 Task: Filter the all files by the "Recent files"
Action: Mouse scrolled (250, 172) with delta (0, 0)
Screenshot: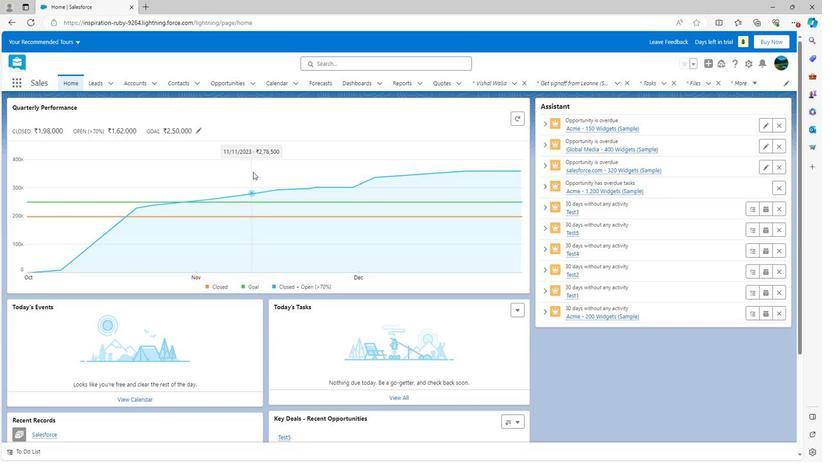 
Action: Mouse scrolled (250, 172) with delta (0, 0)
Screenshot: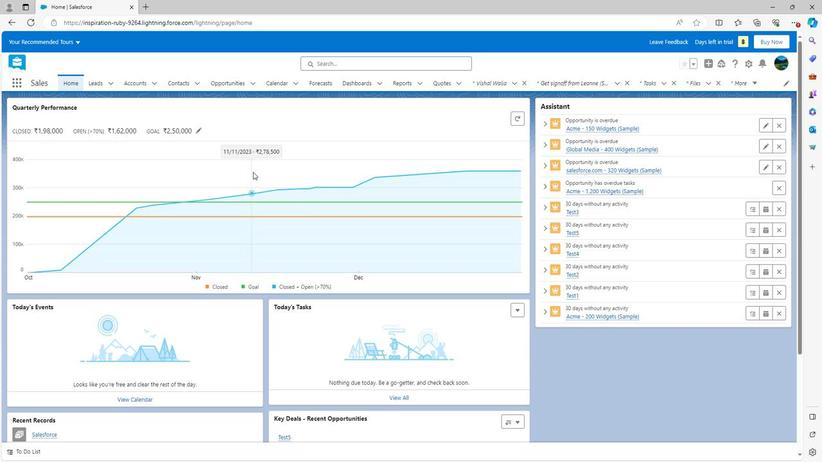 
Action: Mouse scrolled (250, 172) with delta (0, 0)
Screenshot: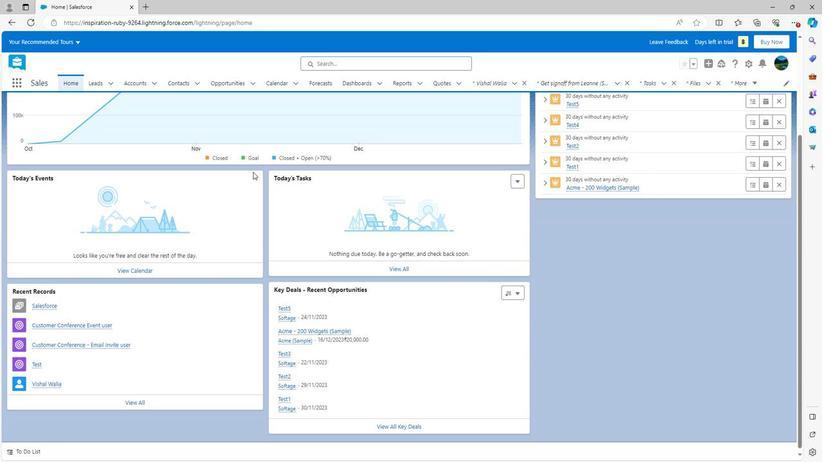
Action: Mouse scrolled (250, 172) with delta (0, 0)
Screenshot: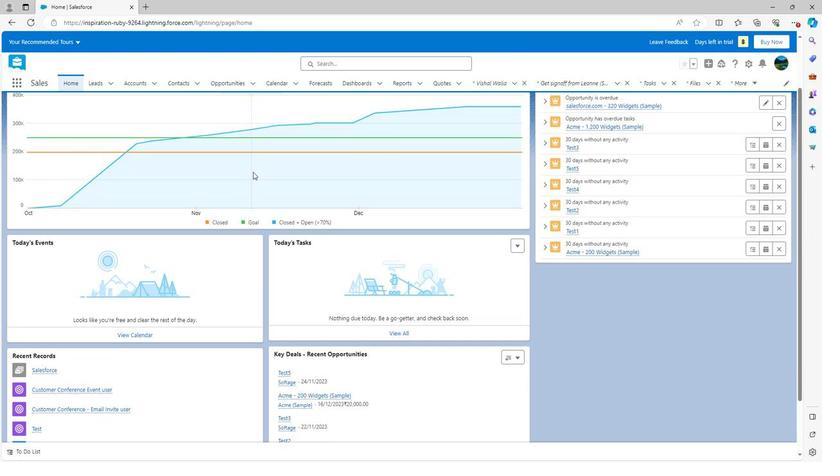 
Action: Mouse scrolled (250, 172) with delta (0, 0)
Screenshot: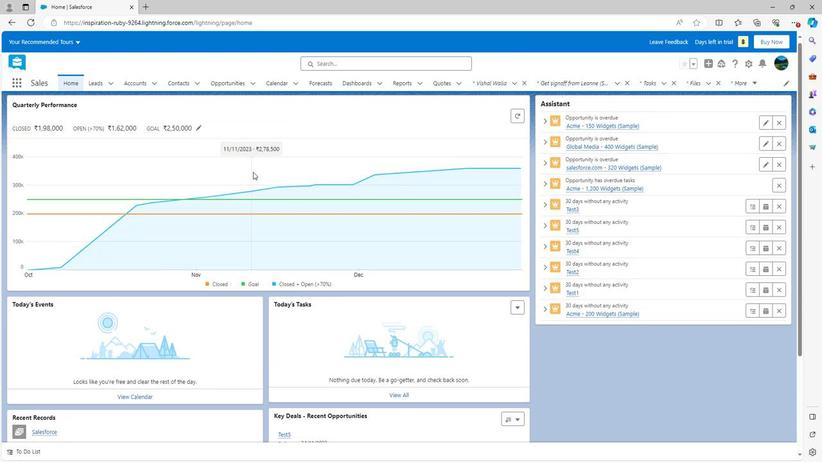 
Action: Mouse moved to (693, 84)
Screenshot: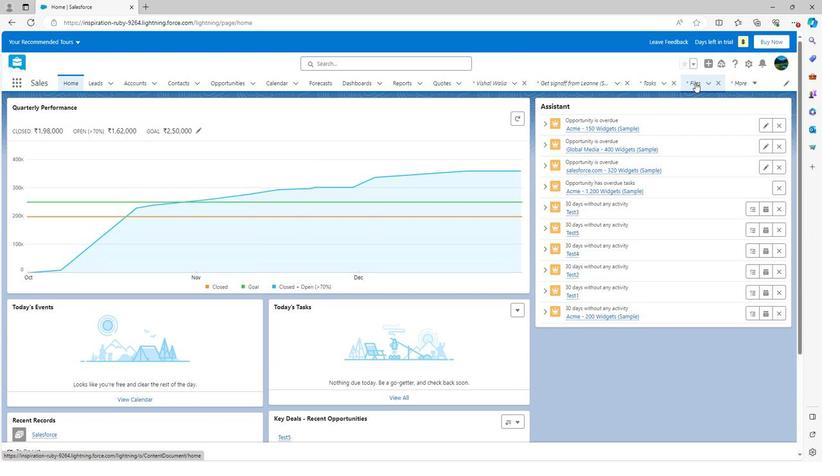
Action: Mouse pressed left at (693, 84)
Screenshot: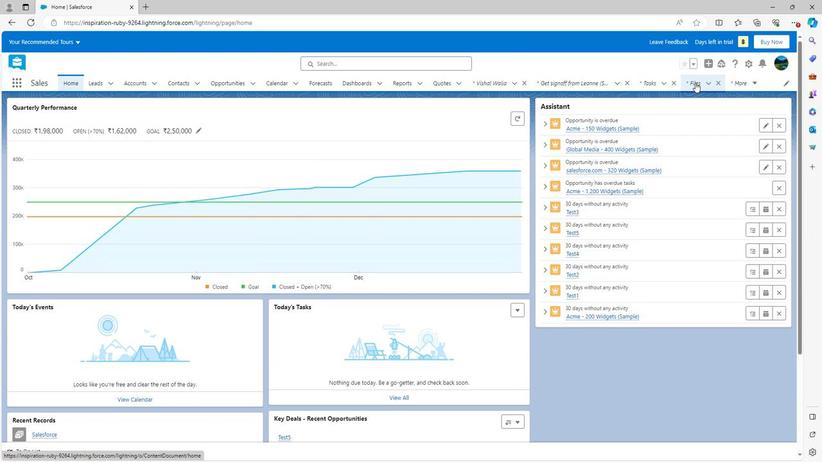
Action: Mouse moved to (39, 168)
Screenshot: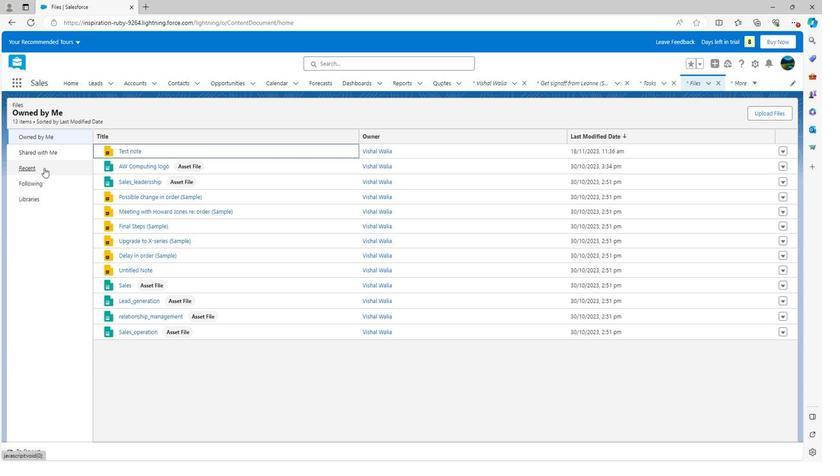 
Action: Mouse pressed left at (39, 168)
Screenshot: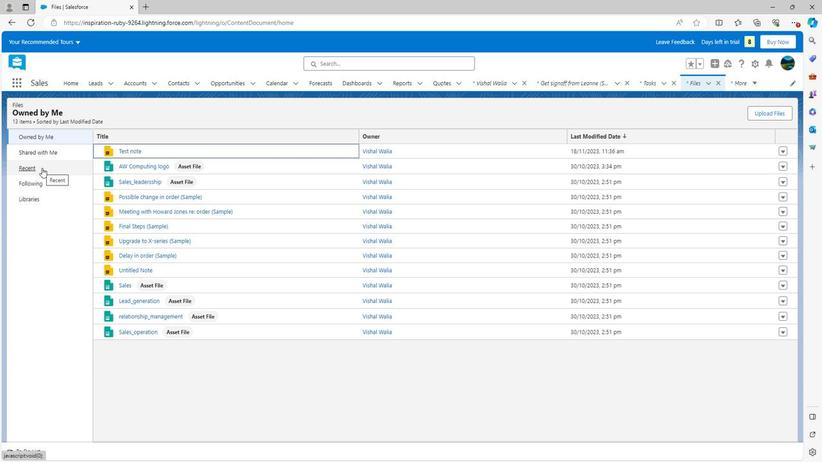 
Action: Mouse moved to (48, 135)
Screenshot: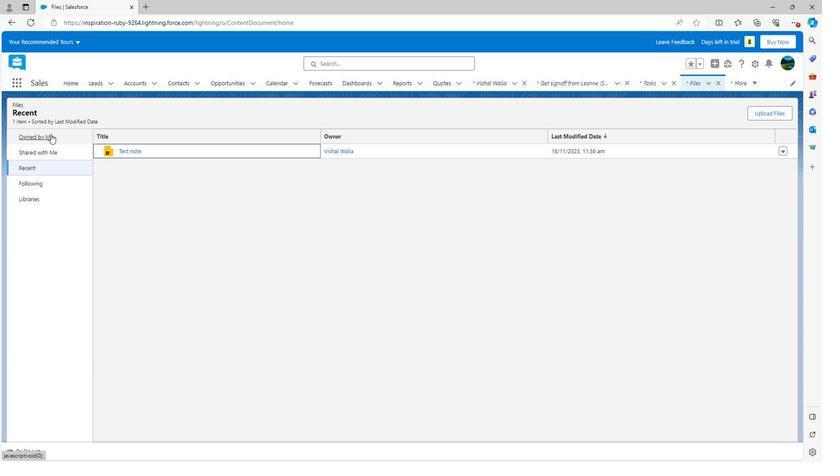 
Action: Mouse pressed left at (48, 135)
Screenshot: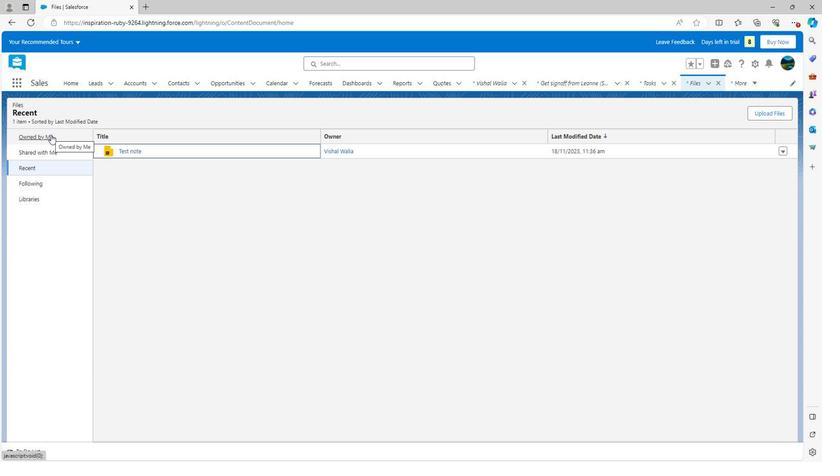 
Action: Mouse moved to (18, 165)
Screenshot: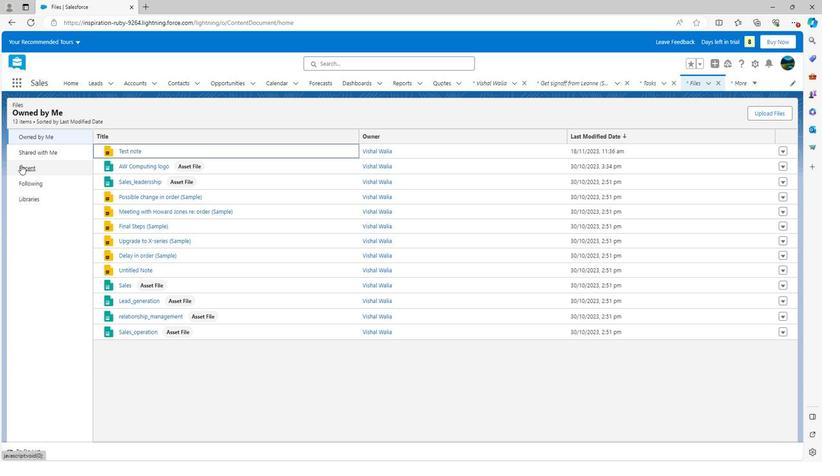 
Action: Mouse pressed left at (18, 165)
Screenshot: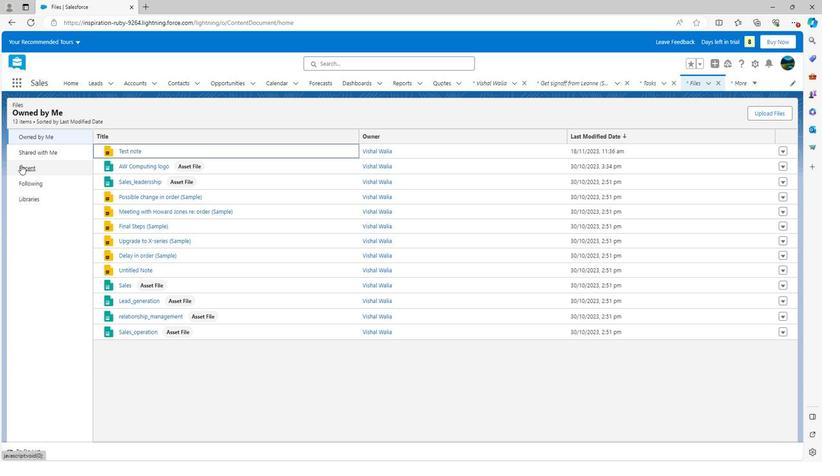 
Action: Mouse moved to (19, 163)
Screenshot: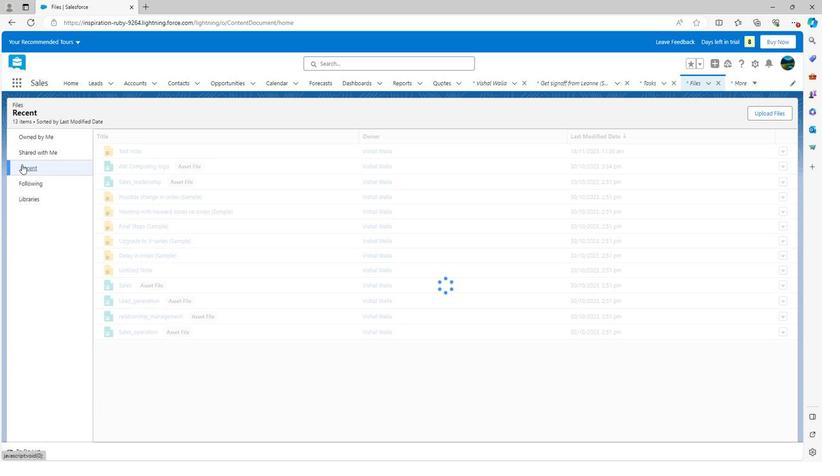 
